 Task: Create a task  Improve loading speed of the app , assign it to team member softage.10@softage.net in the project TricklePlan and update the status of the task to  At Risk , set the priority of the task to Medium.
Action: Mouse moved to (75, 428)
Screenshot: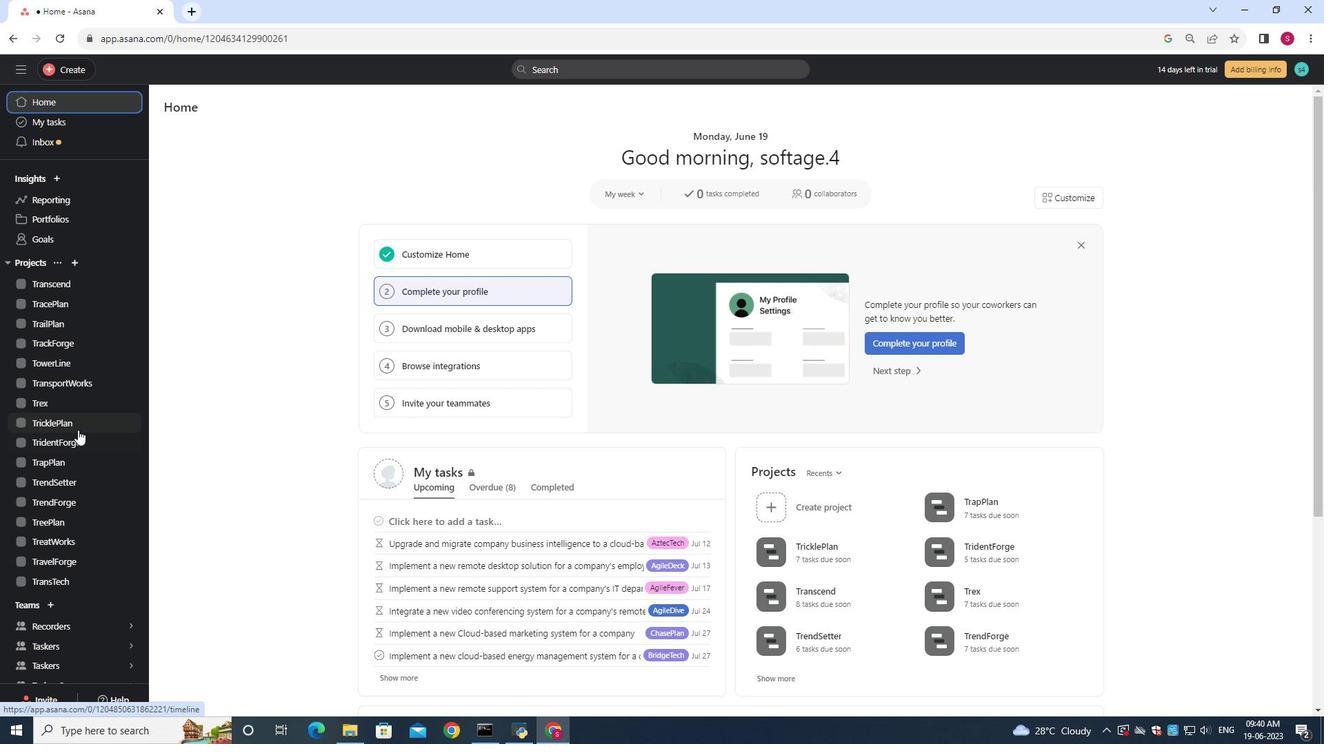 
Action: Mouse pressed left at (75, 428)
Screenshot: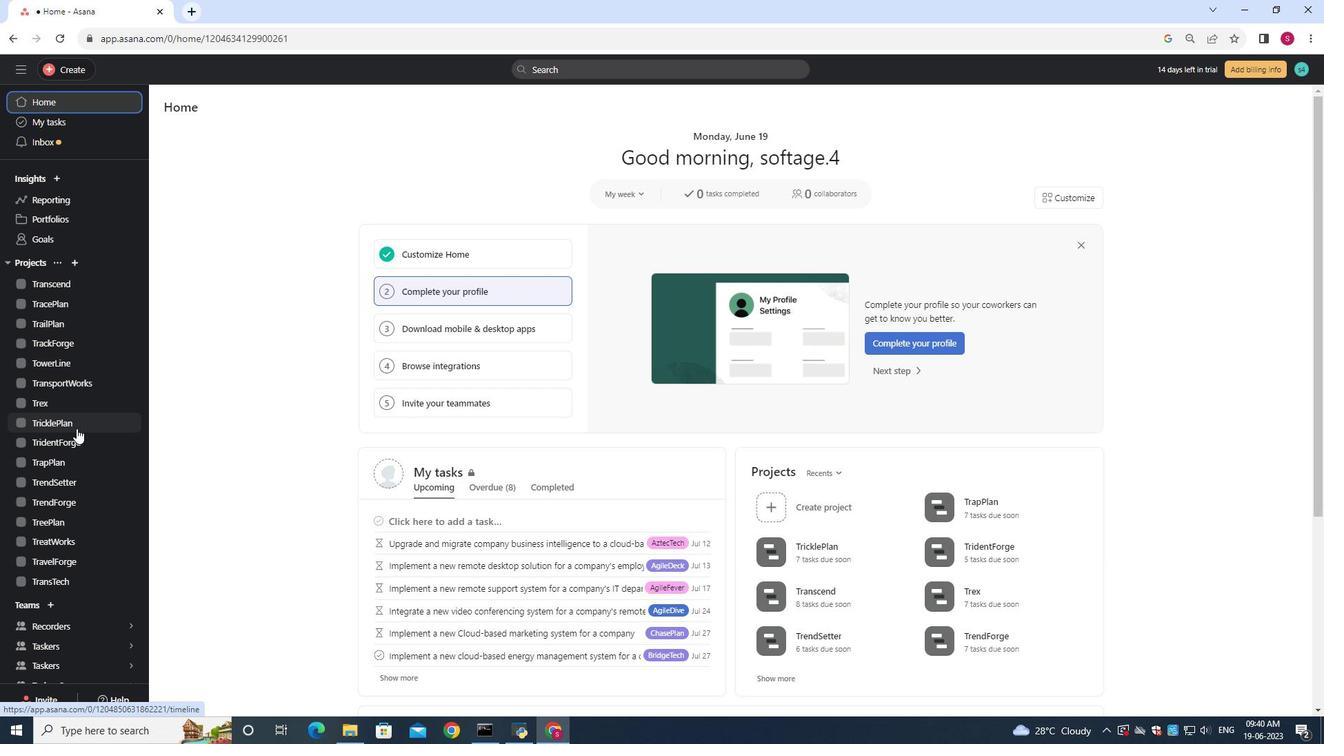 
Action: Mouse moved to (184, 165)
Screenshot: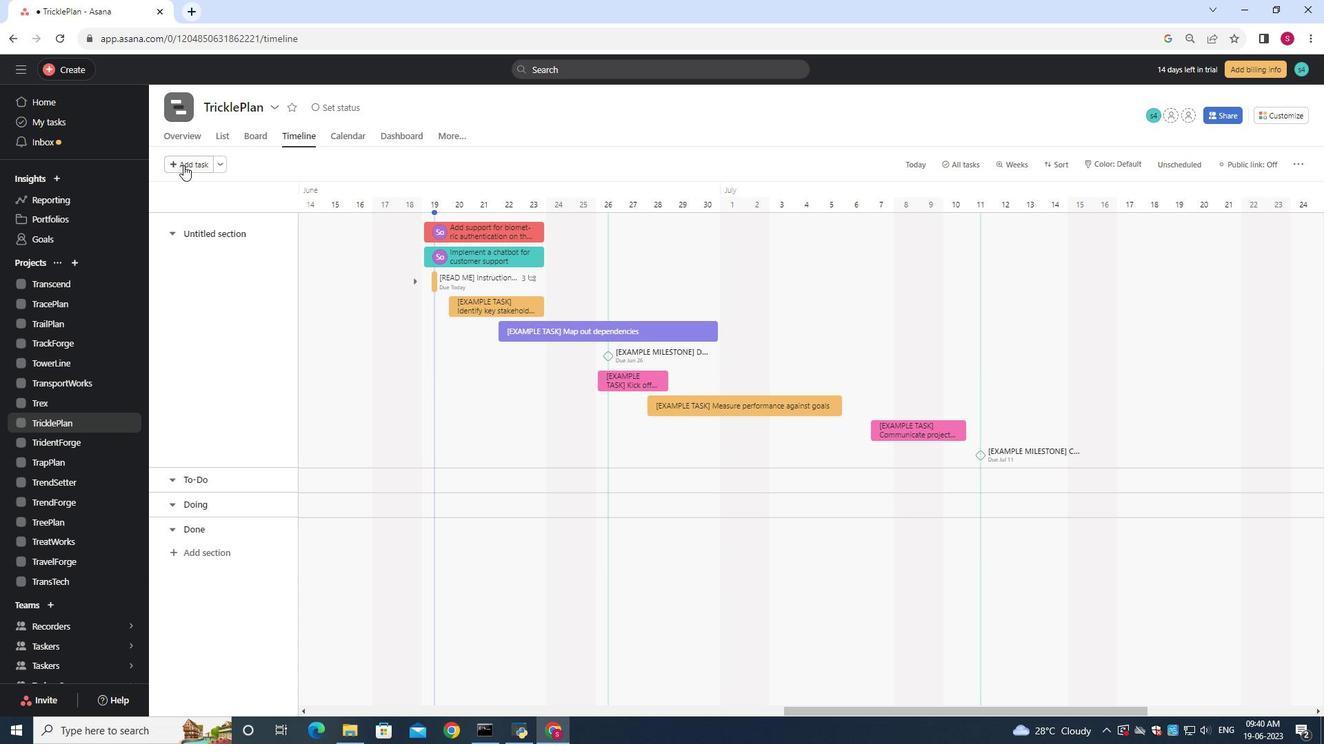 
Action: Mouse pressed left at (184, 165)
Screenshot: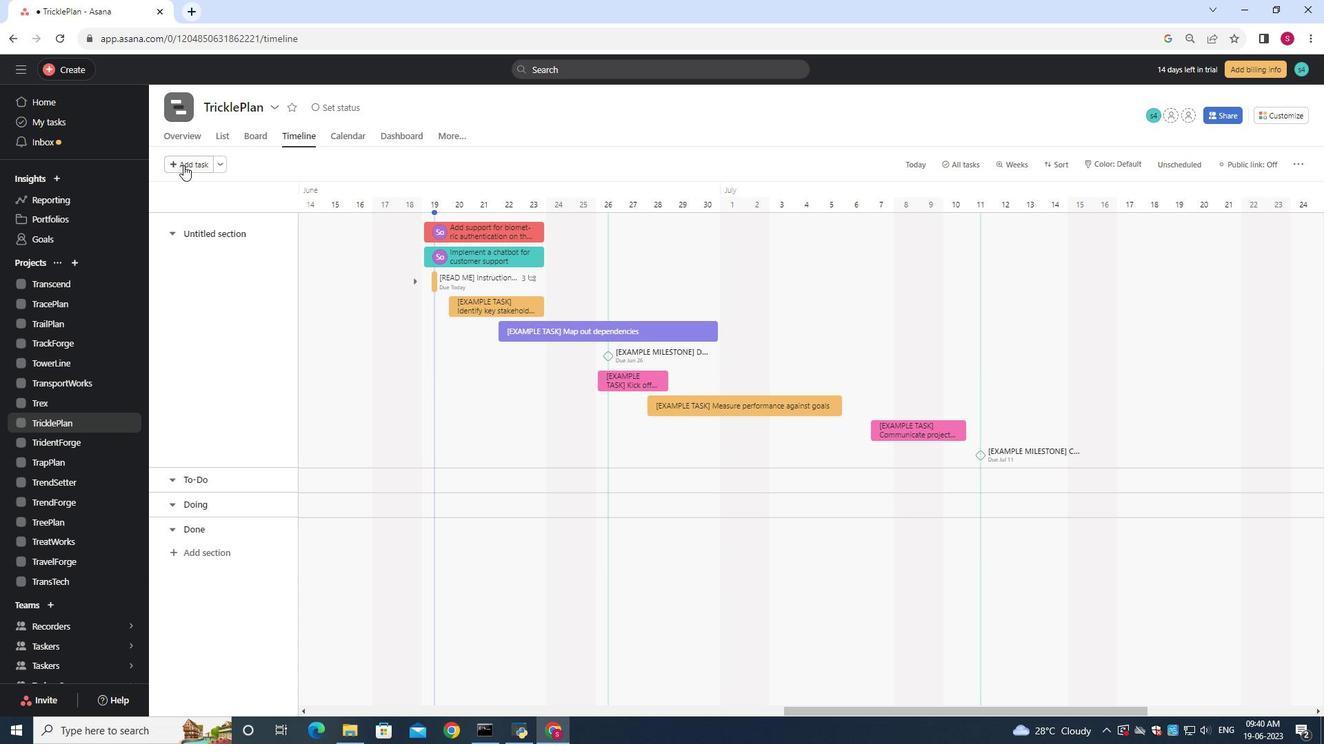 
Action: Mouse moved to (184, 171)
Screenshot: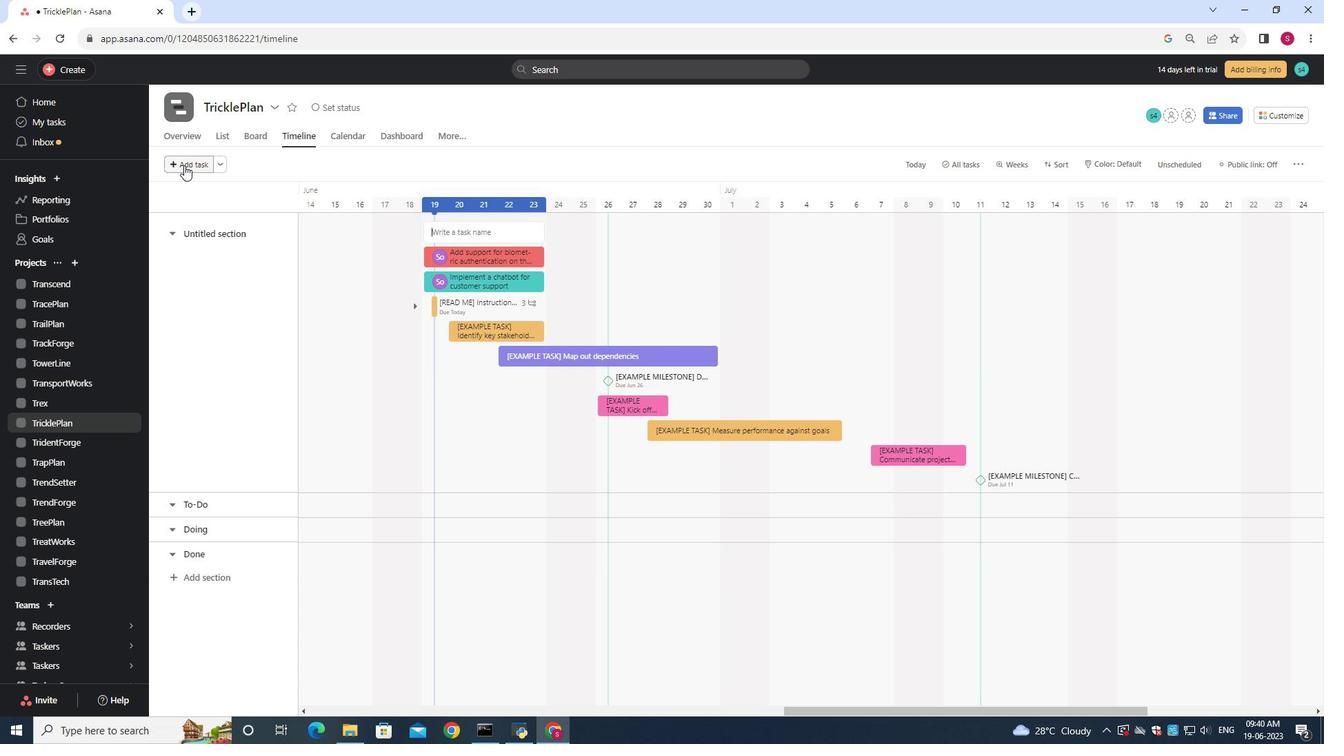 
Action: Key pressed <Key.shift>Improve<Key.space>loading<Key.space>speed<Key.space>of<Key.space>the<Key.space>app
Screenshot: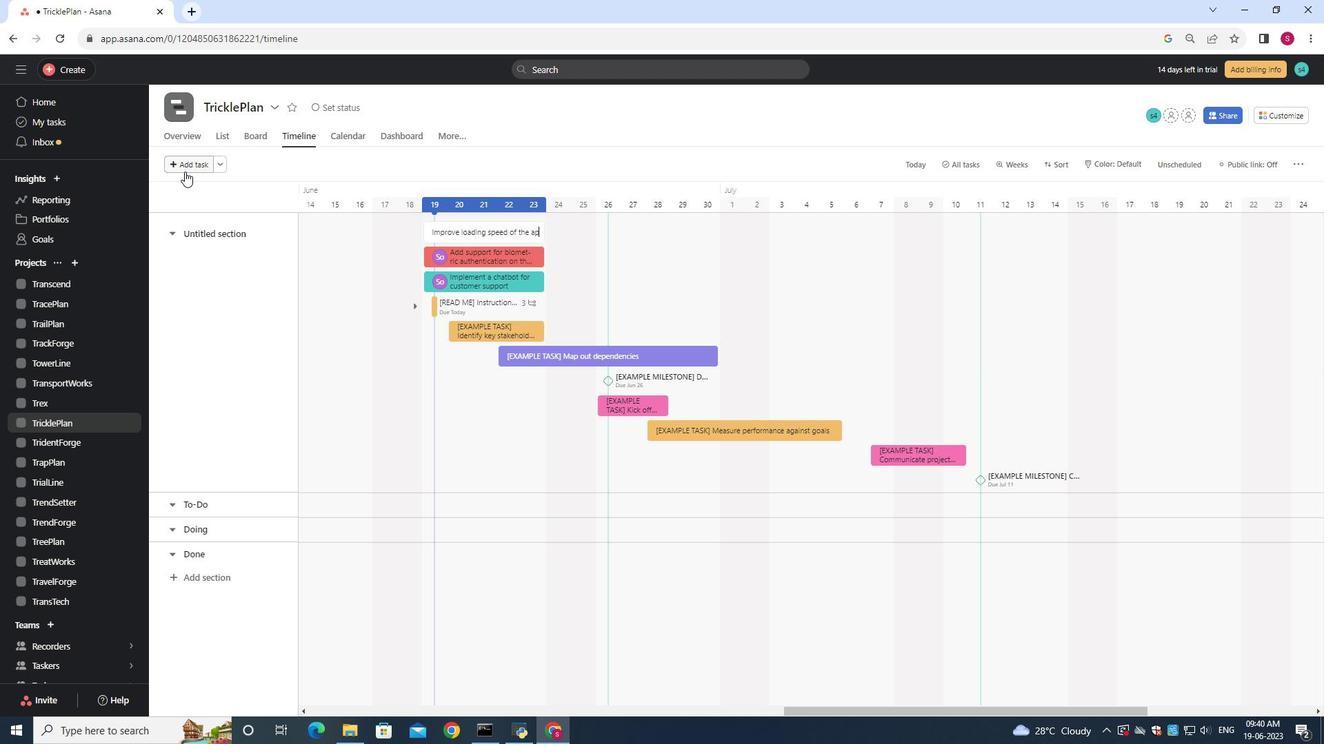 
Action: Mouse moved to (494, 235)
Screenshot: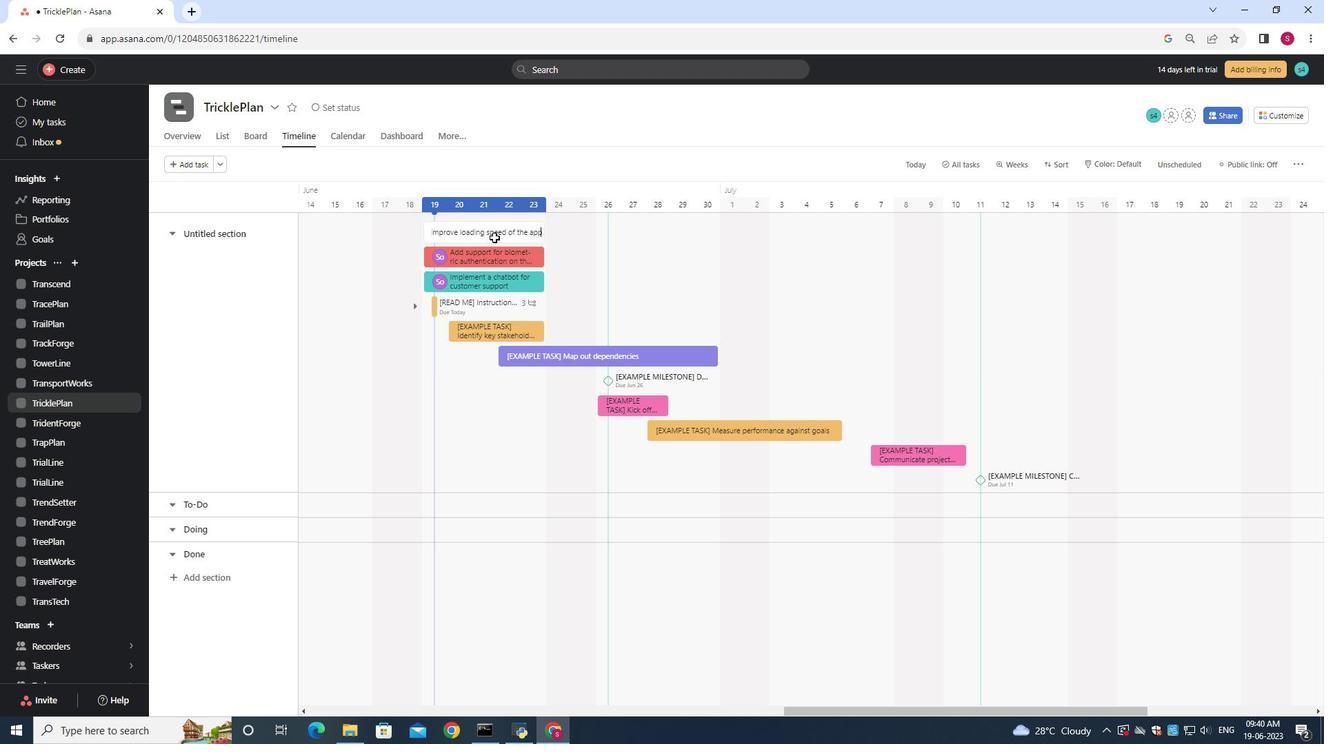 
Action: Mouse pressed left at (494, 235)
Screenshot: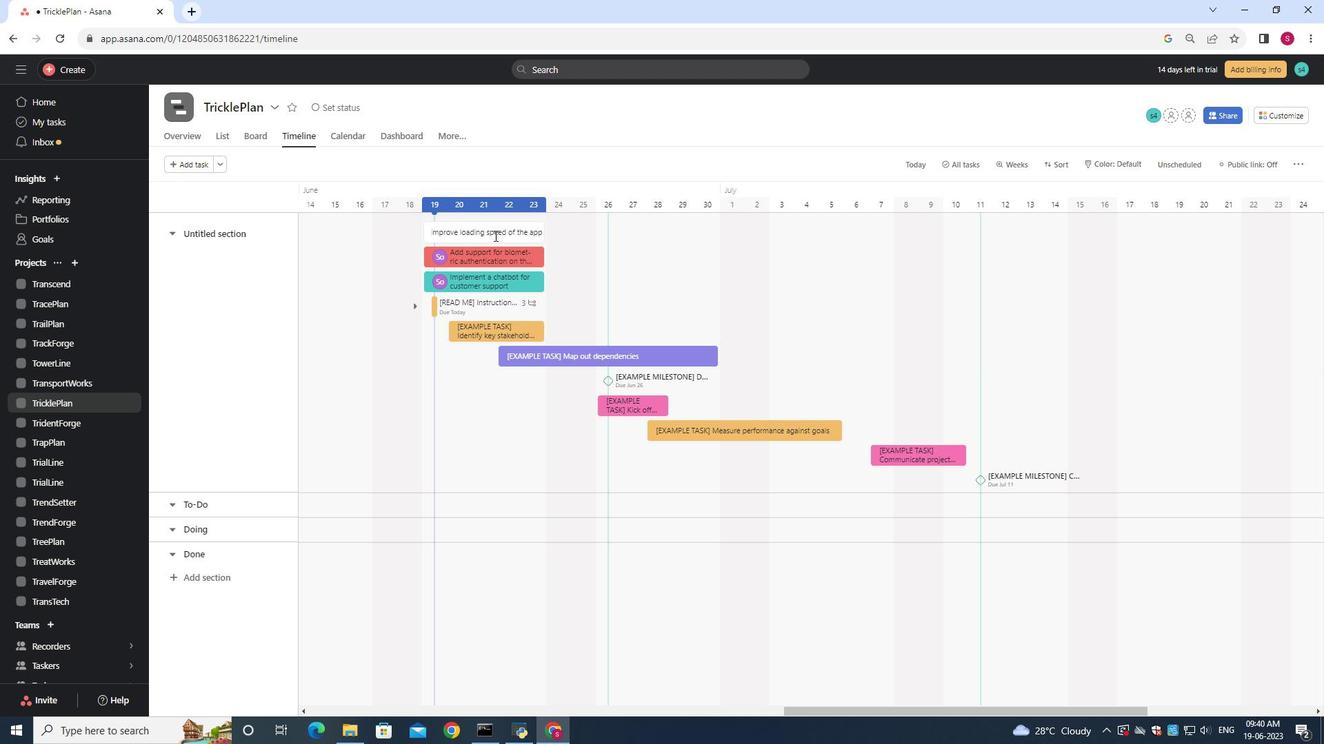 
Action: Mouse moved to (1033, 230)
Screenshot: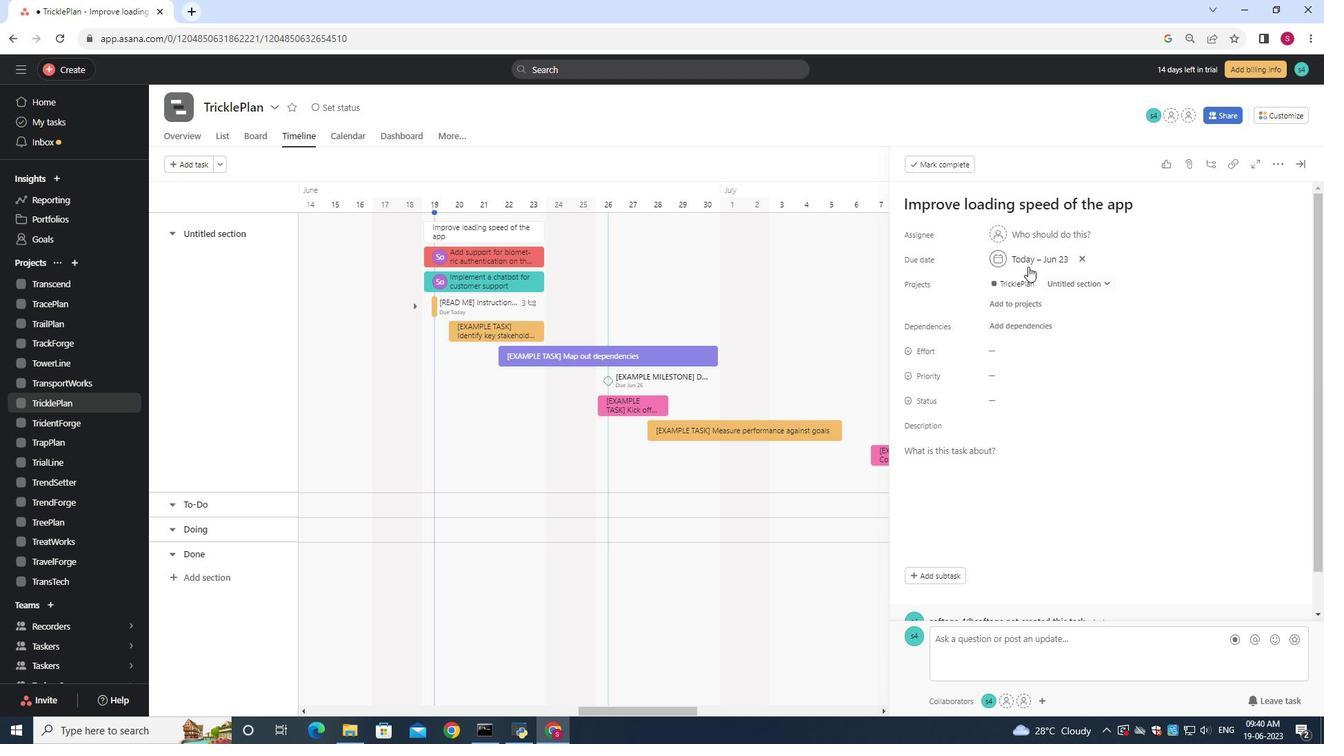 
Action: Mouse pressed left at (1033, 230)
Screenshot: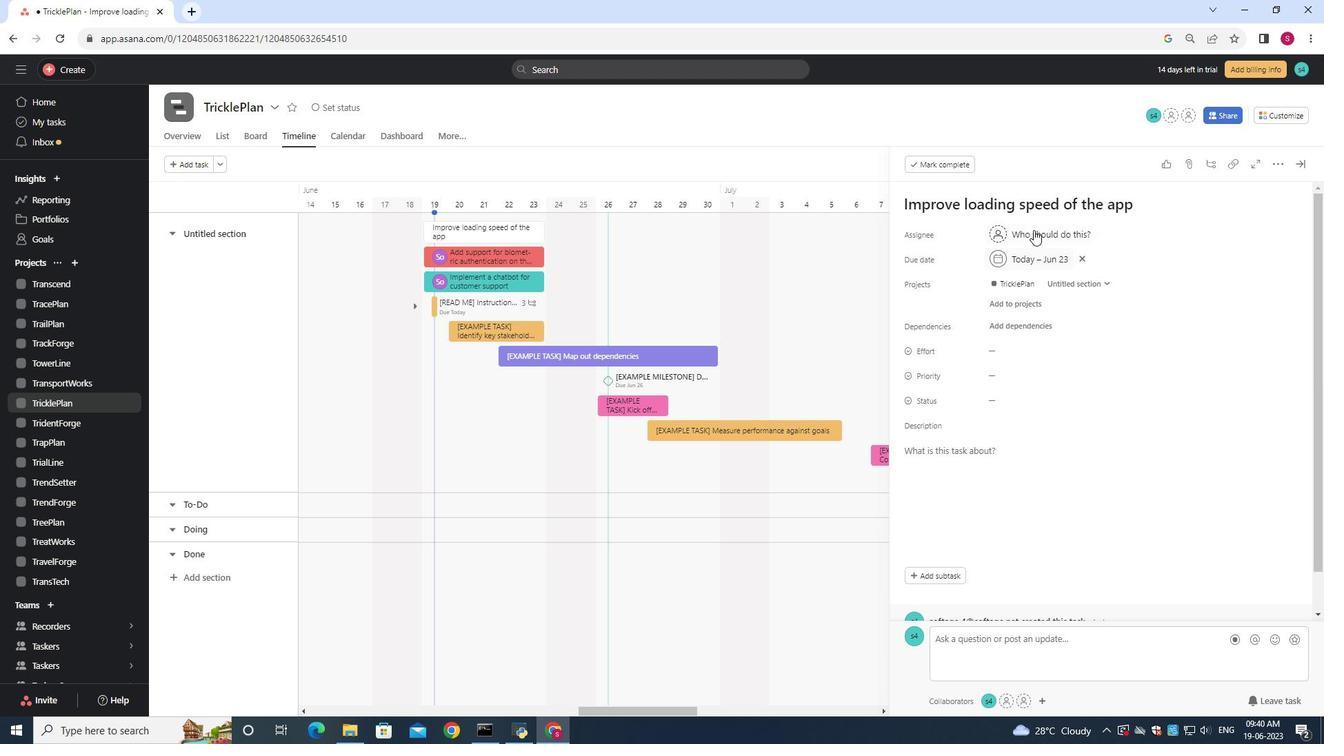 
Action: Mouse moved to (1046, 233)
Screenshot: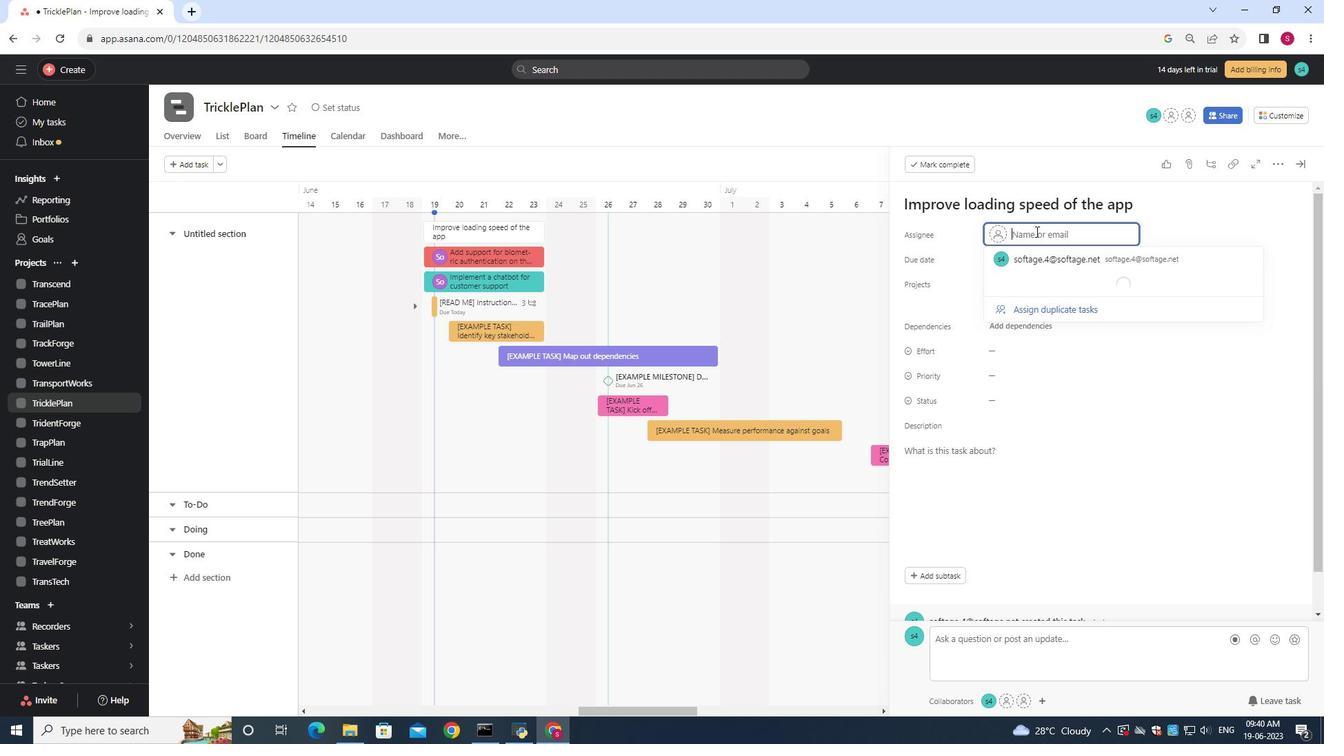 
Action: Key pressed softage.10<Key.shift>@softage.net
Screenshot: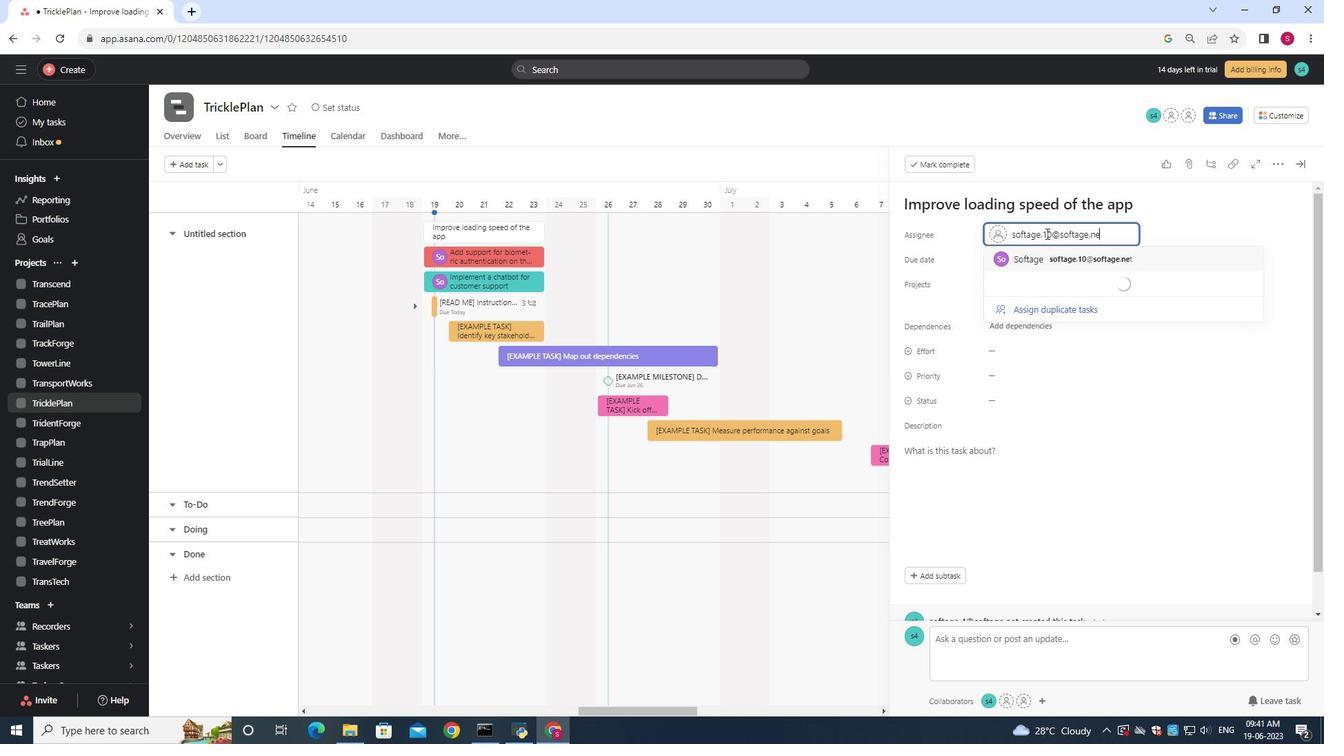 
Action: Mouse moved to (1085, 253)
Screenshot: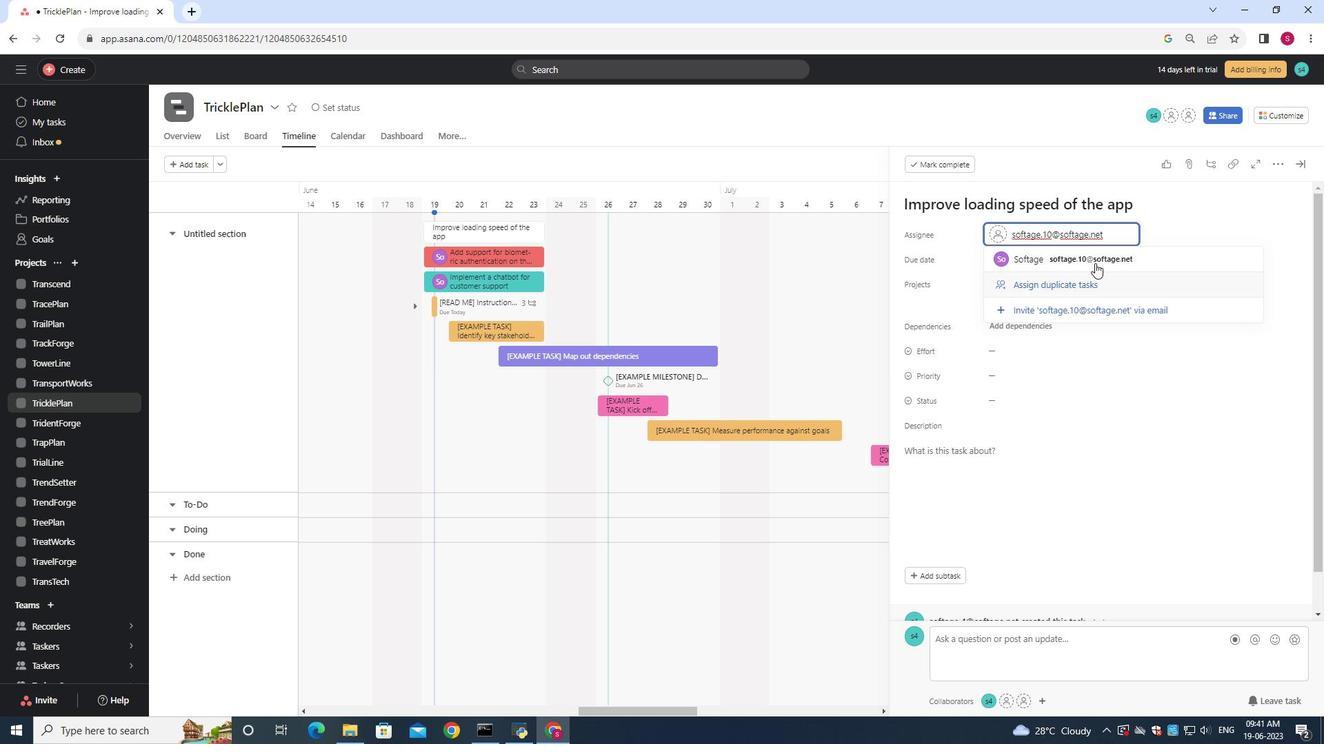 
Action: Mouse pressed left at (1085, 253)
Screenshot: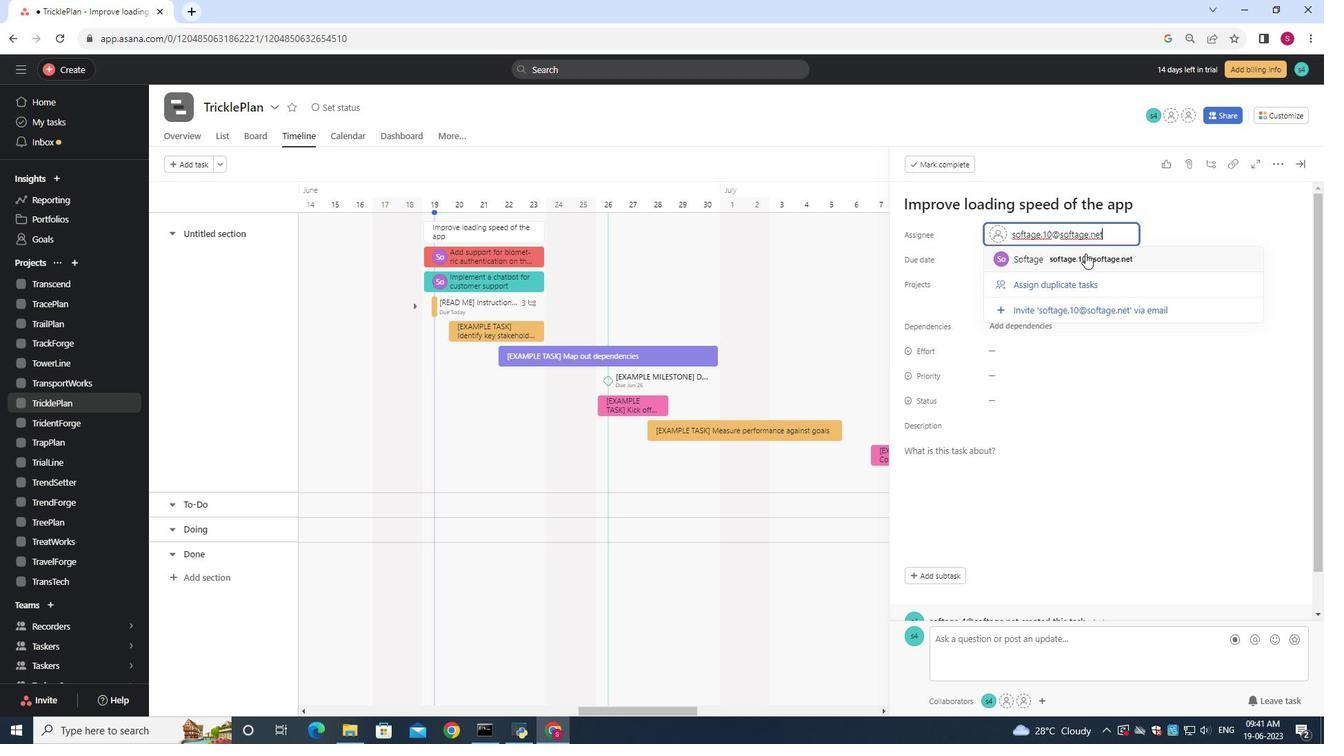 
Action: Mouse moved to (998, 397)
Screenshot: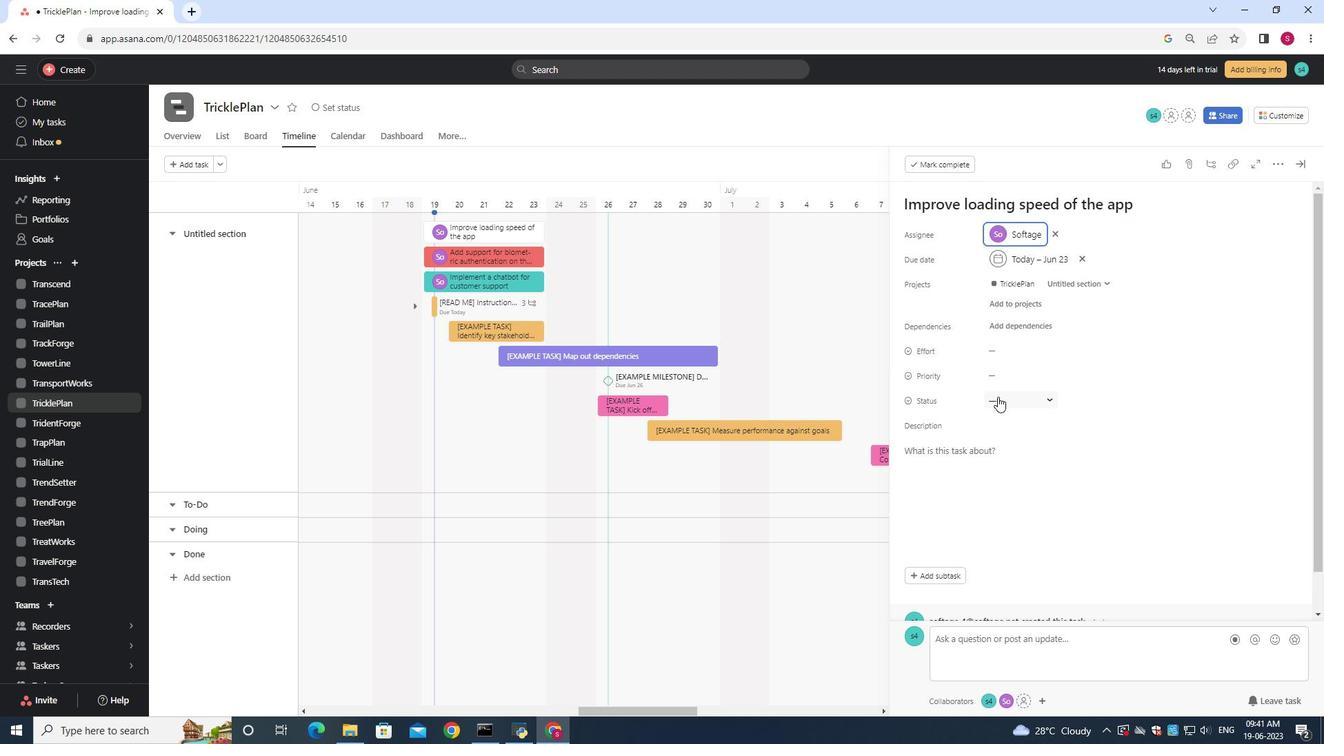 
Action: Mouse pressed left at (998, 397)
Screenshot: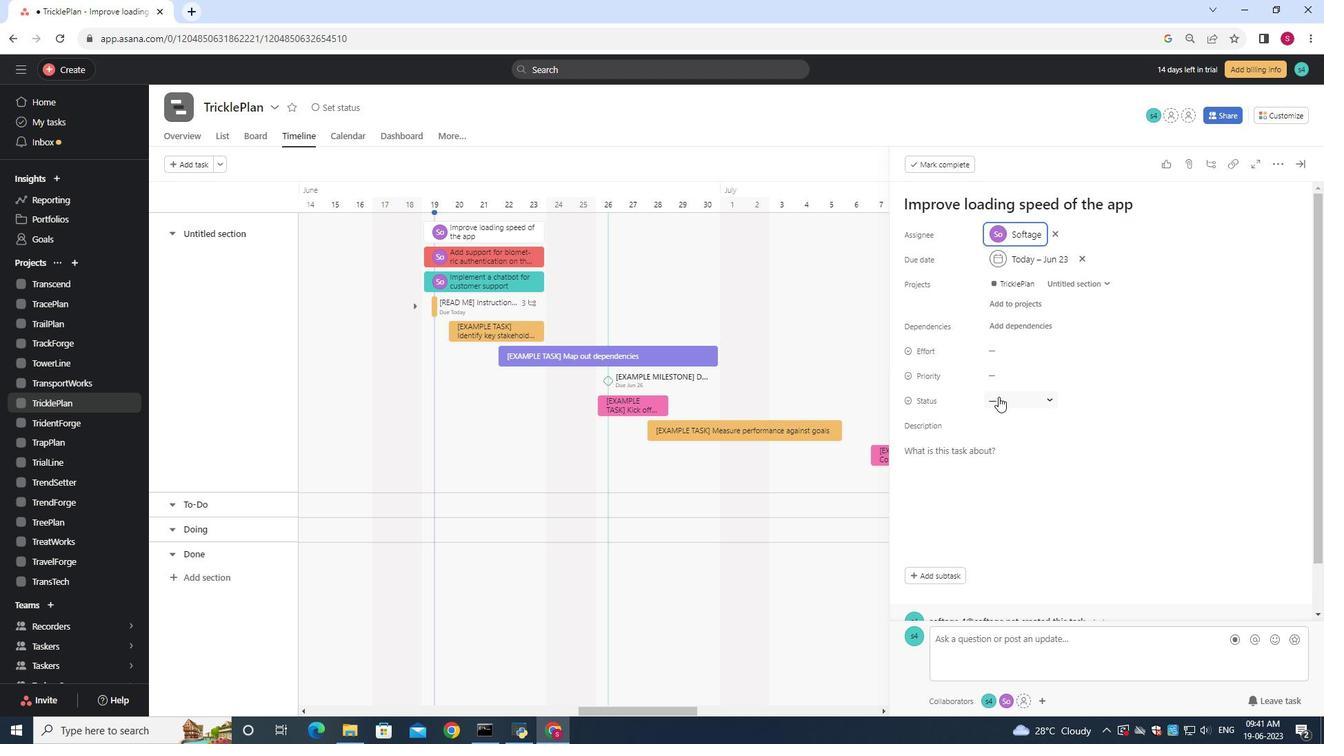 
Action: Mouse moved to (1034, 466)
Screenshot: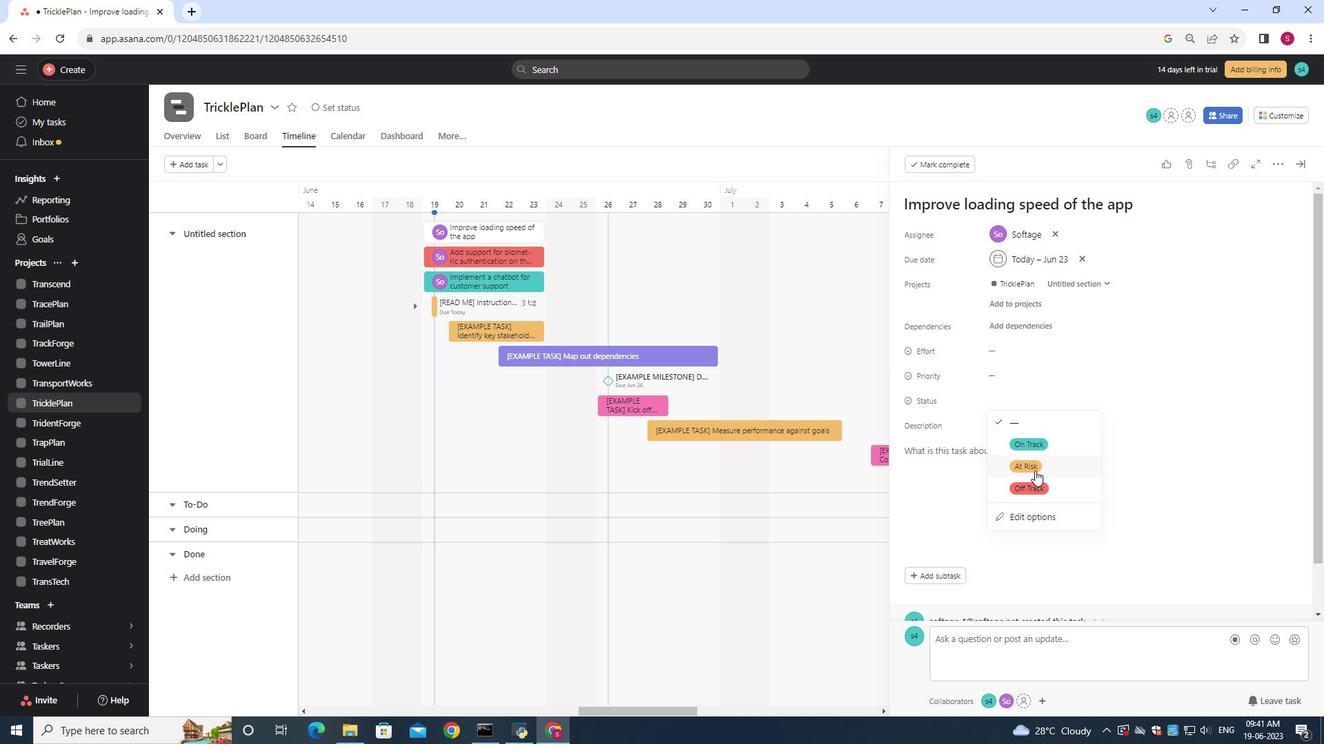 
Action: Mouse pressed left at (1034, 466)
Screenshot: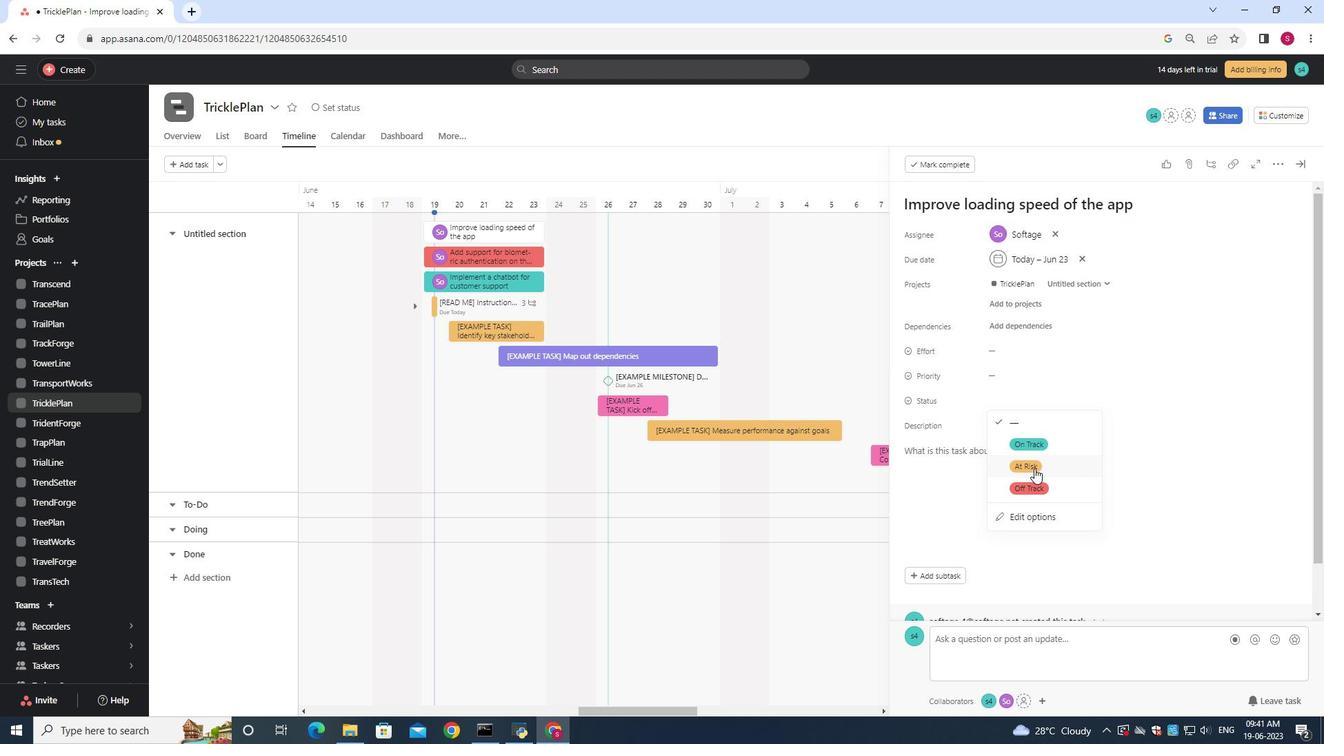 
Action: Mouse moved to (1024, 374)
Screenshot: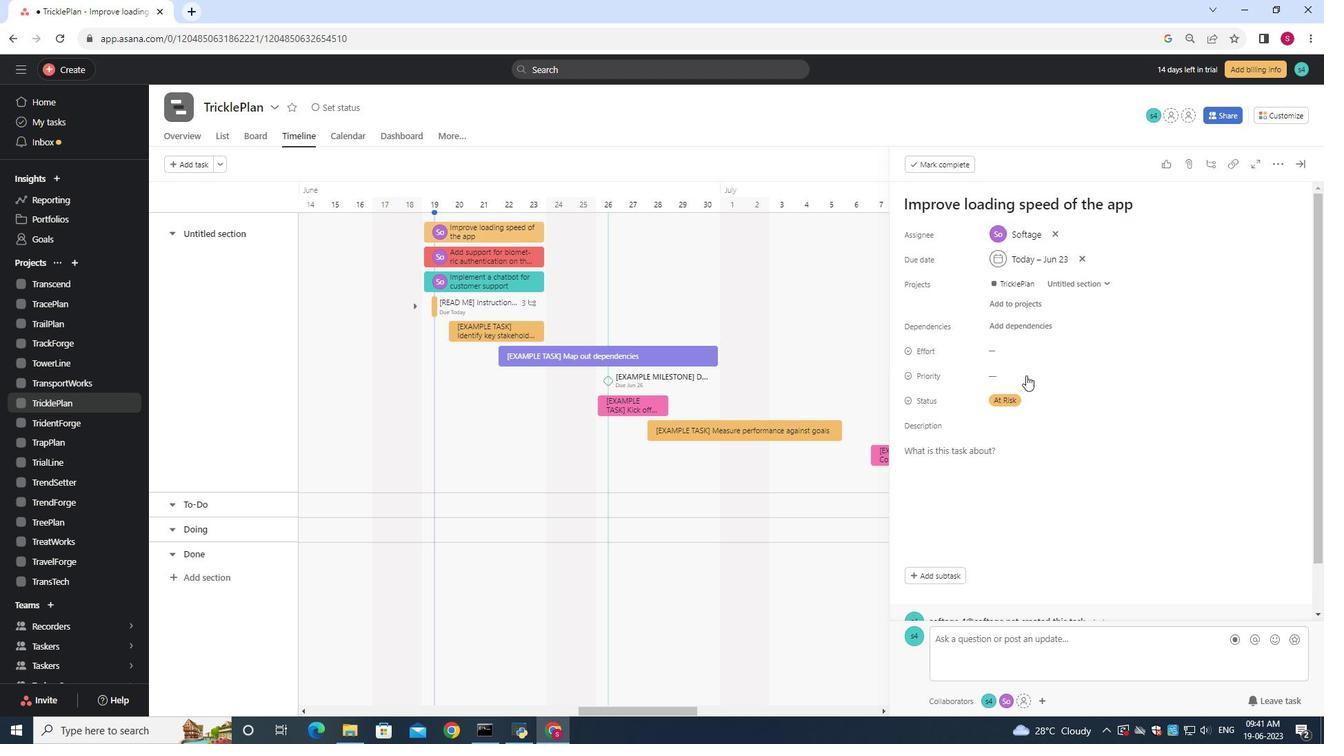 
Action: Mouse pressed left at (1024, 374)
Screenshot: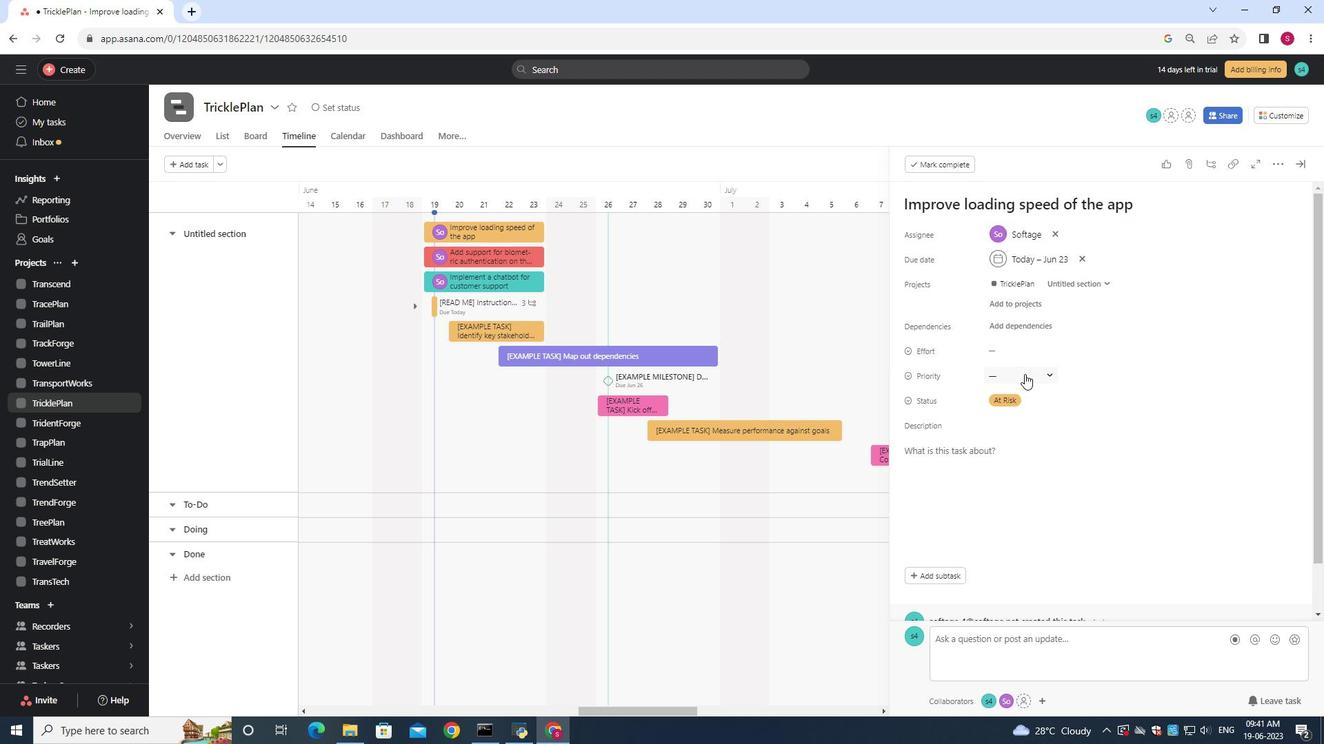 
Action: Mouse moved to (1037, 435)
Screenshot: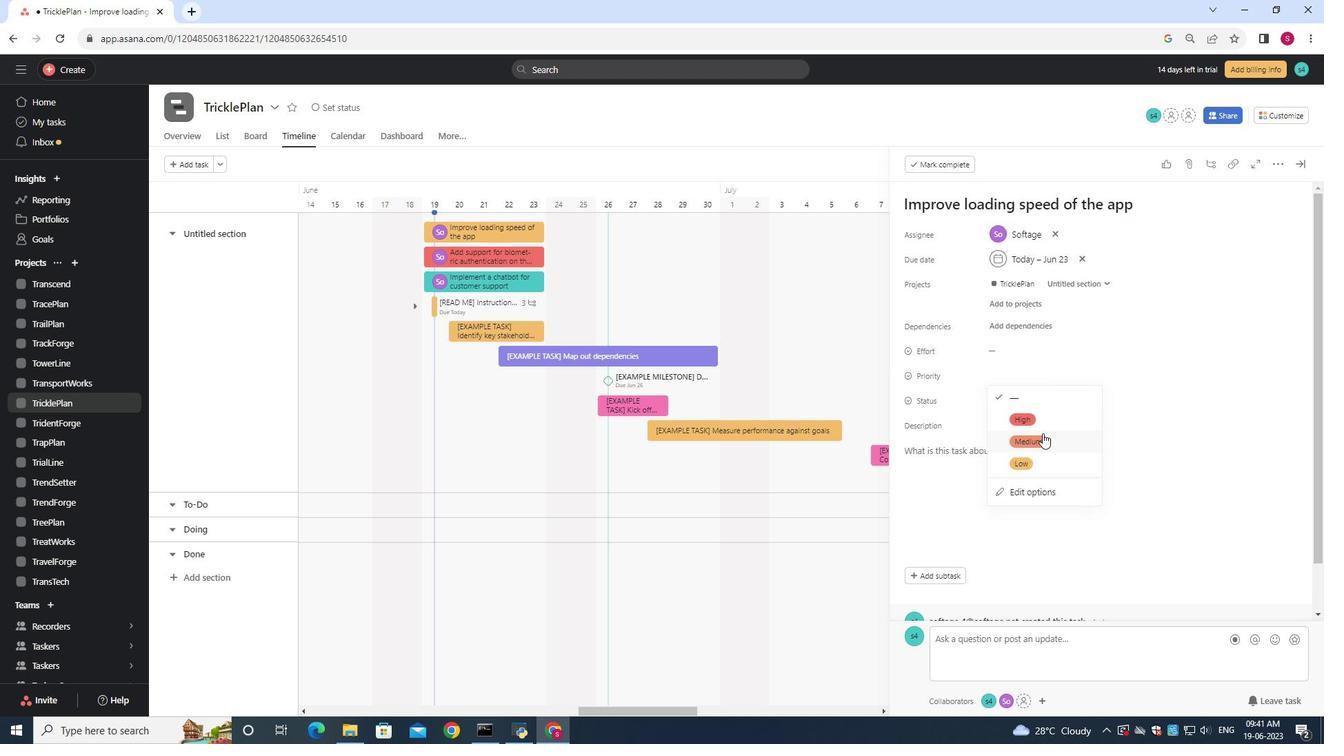 
Action: Mouse pressed left at (1037, 435)
Screenshot: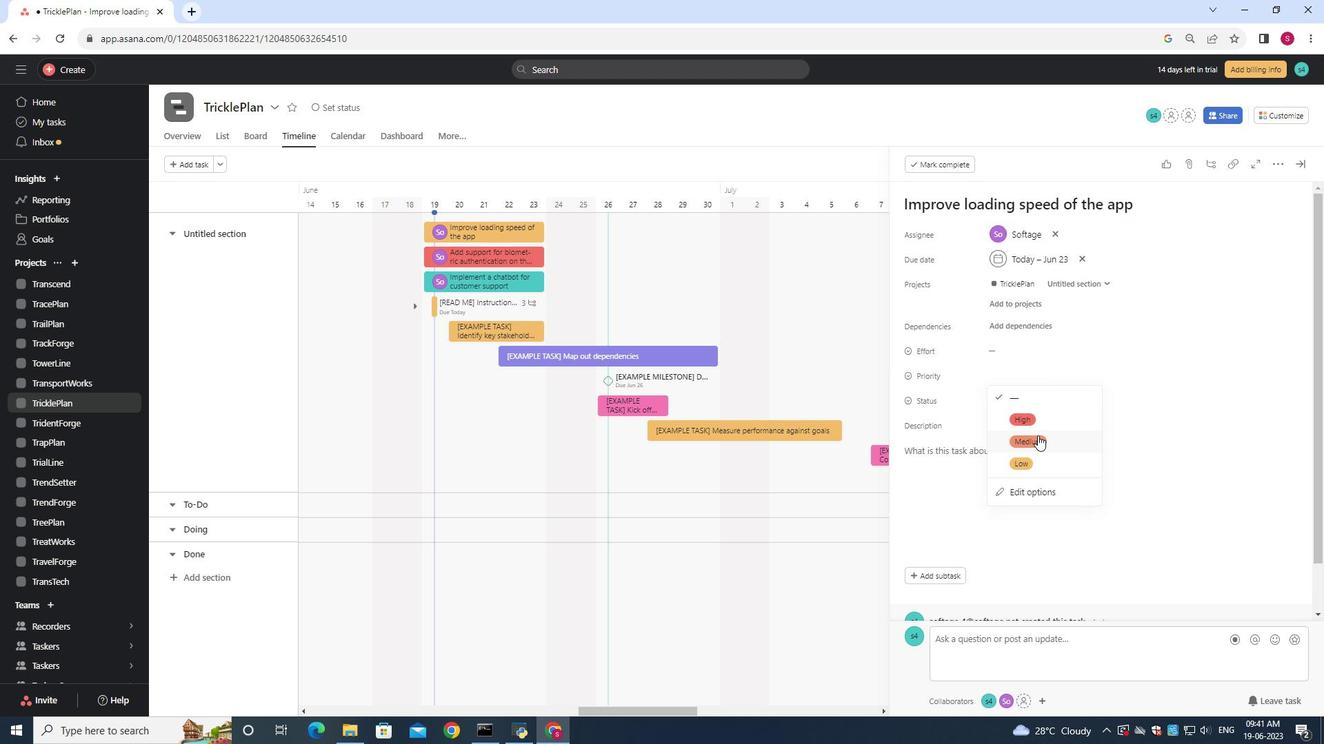 
Action: Mouse moved to (1009, 387)
Screenshot: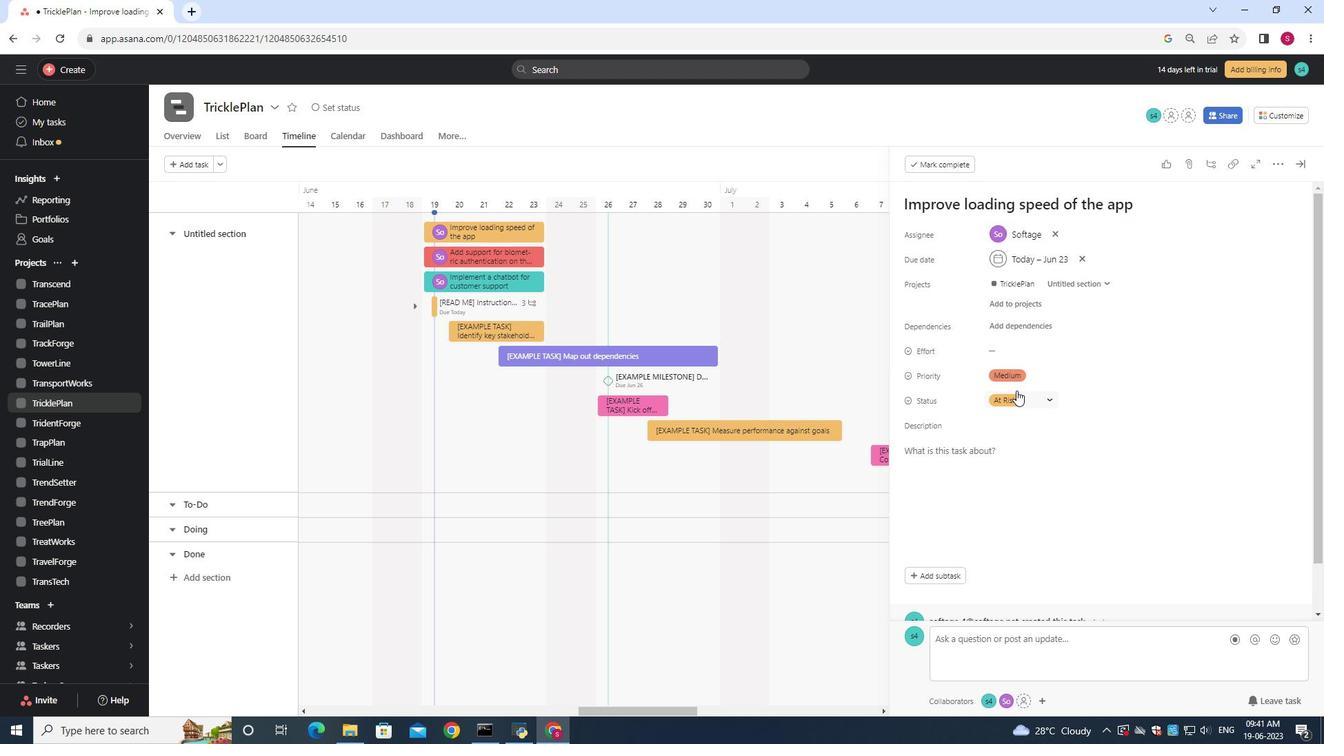 
